 Task: Look for products in the category "Mexican Cheese Blend" from Sprouts only.
Action: Mouse moved to (916, 345)
Screenshot: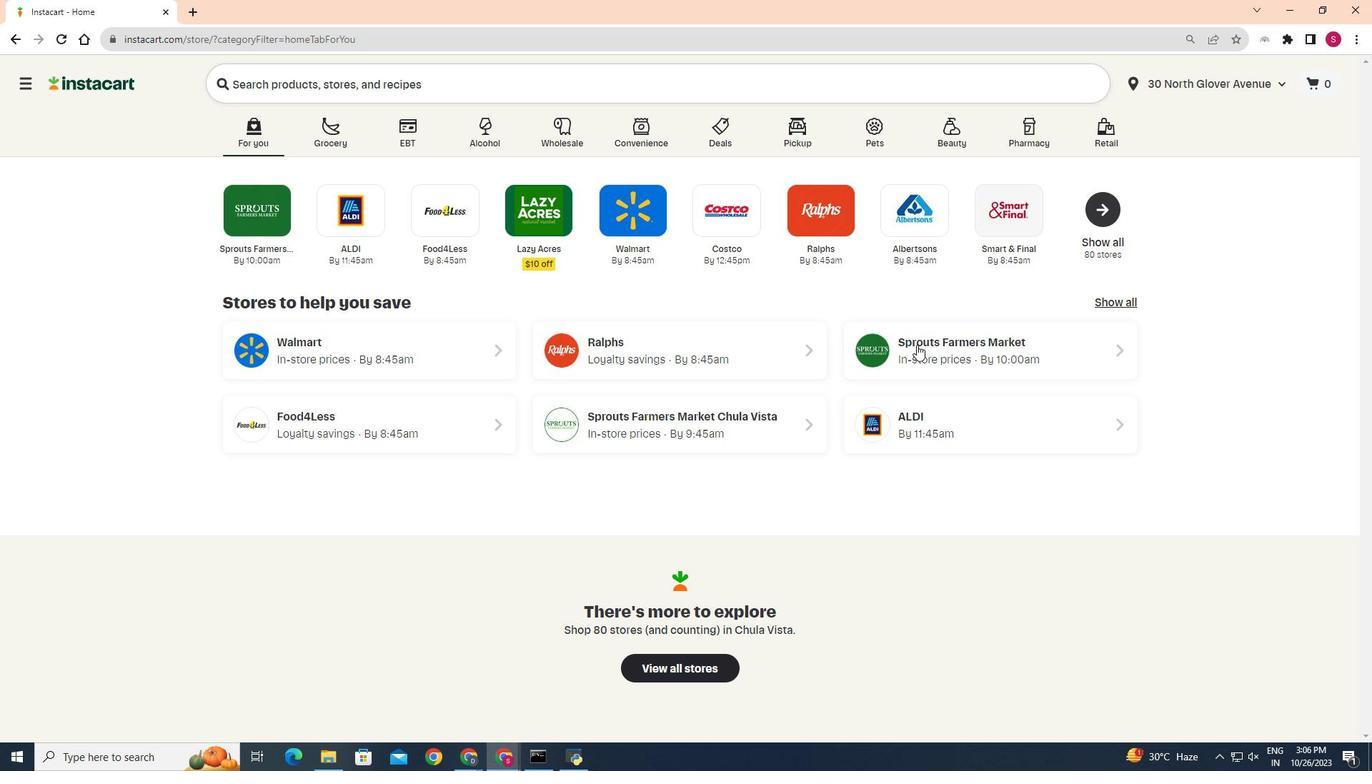 
Action: Mouse pressed left at (916, 345)
Screenshot: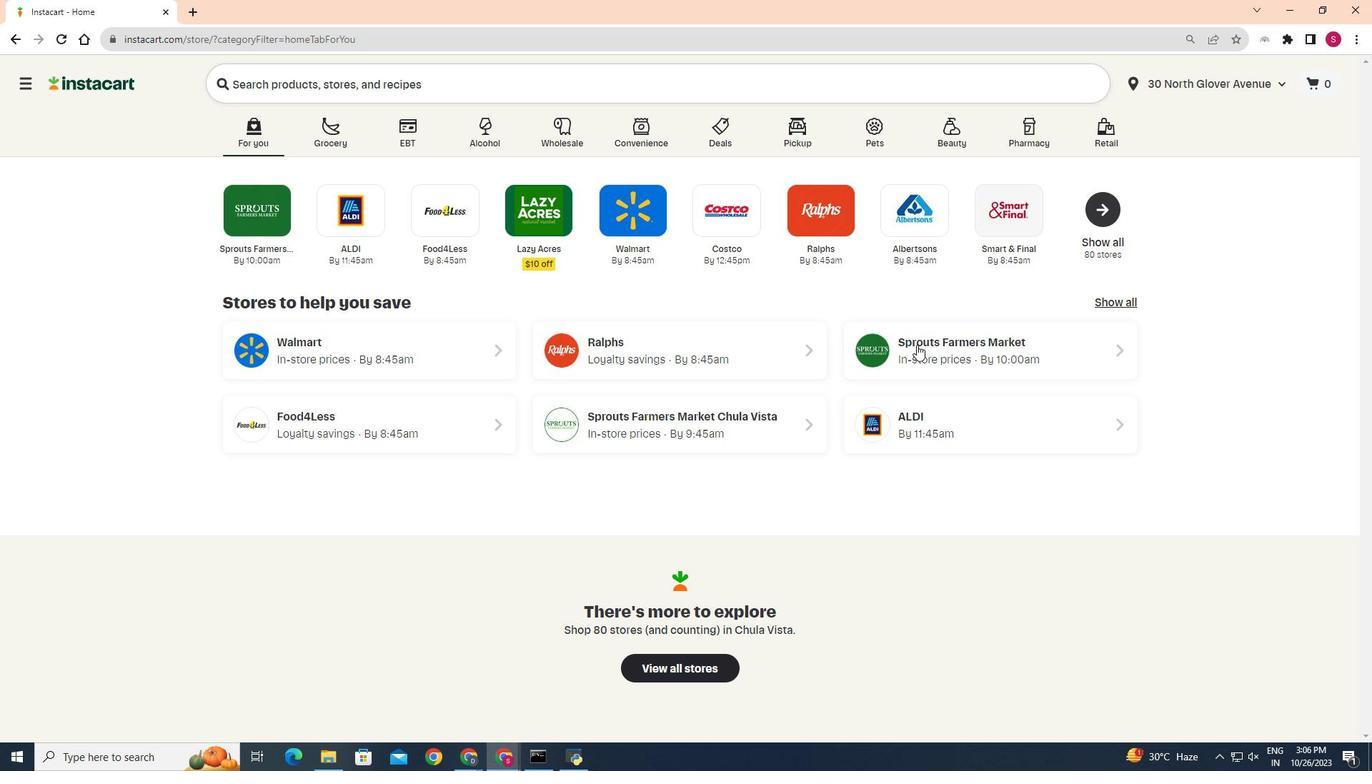 
Action: Mouse moved to (74, 601)
Screenshot: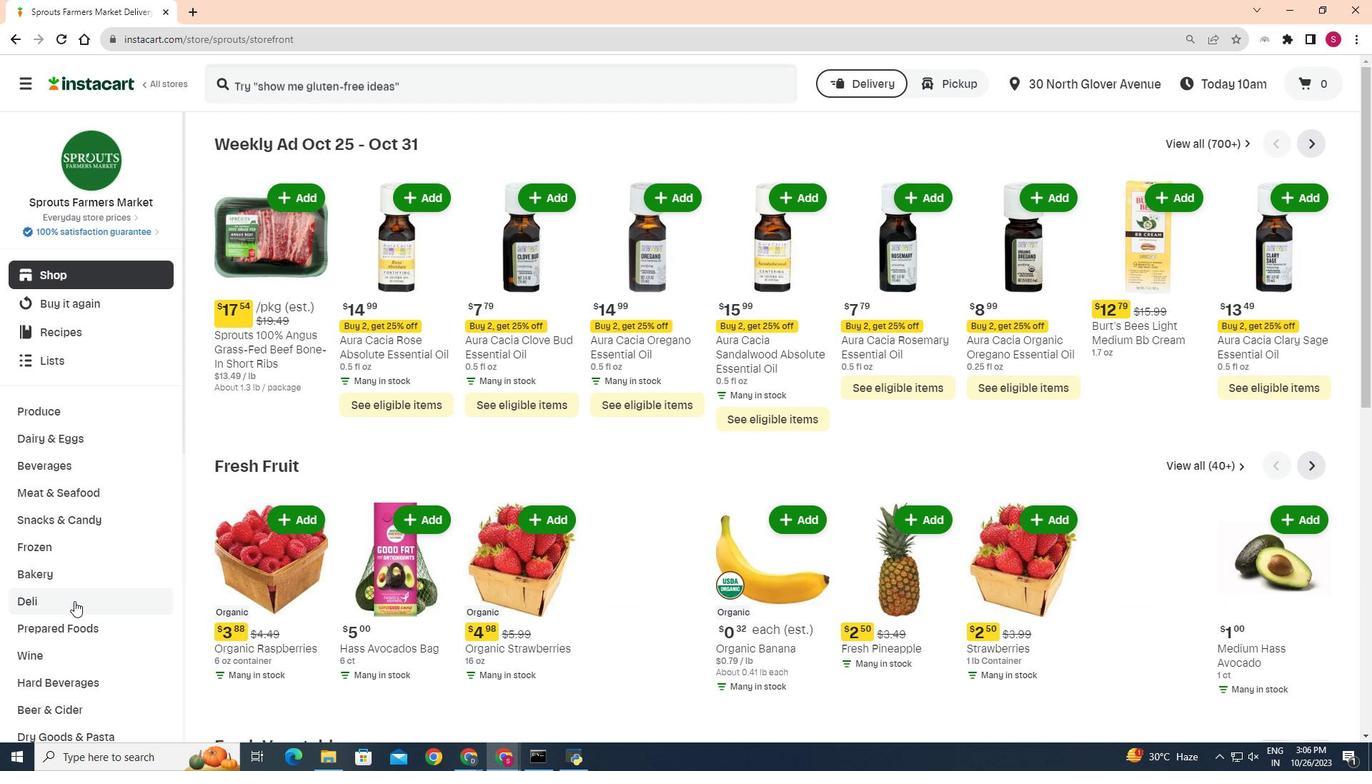 
Action: Mouse pressed left at (74, 601)
Screenshot: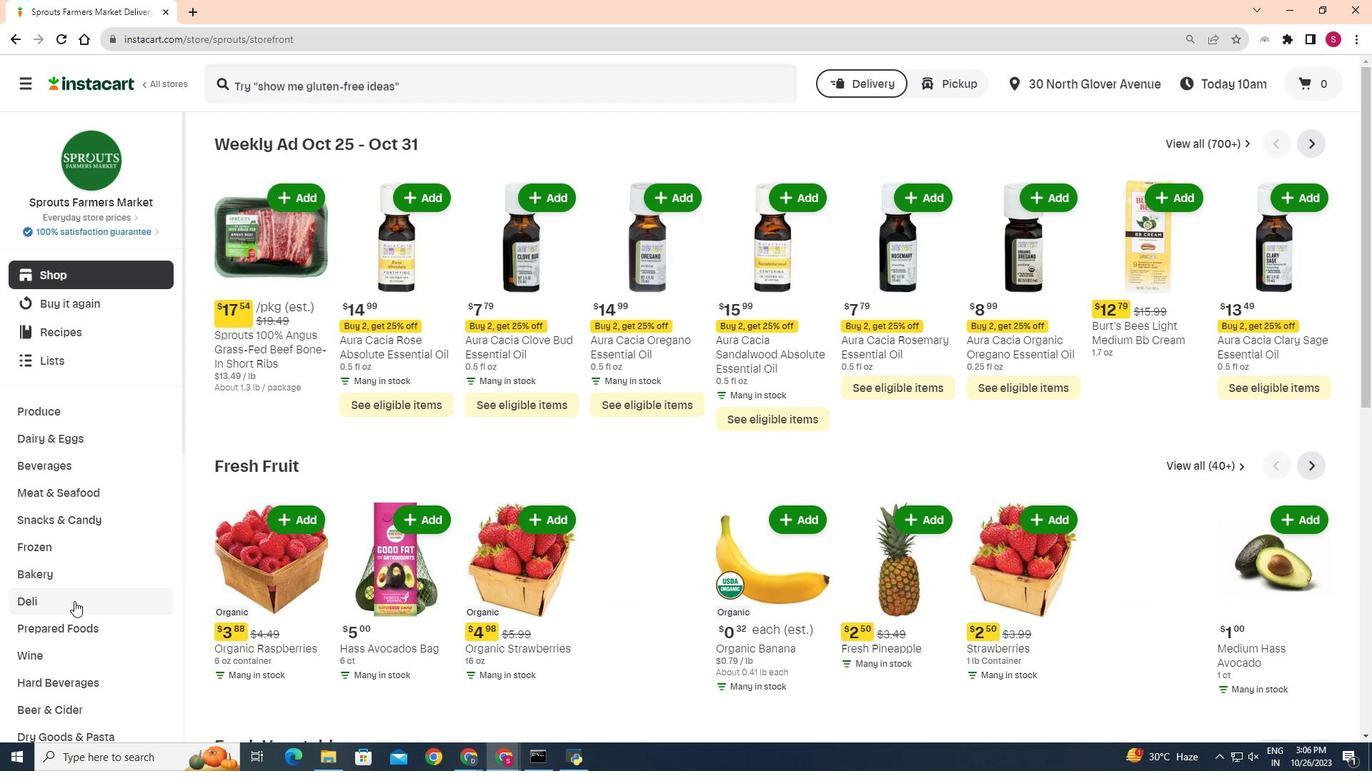 
Action: Mouse moved to (368, 175)
Screenshot: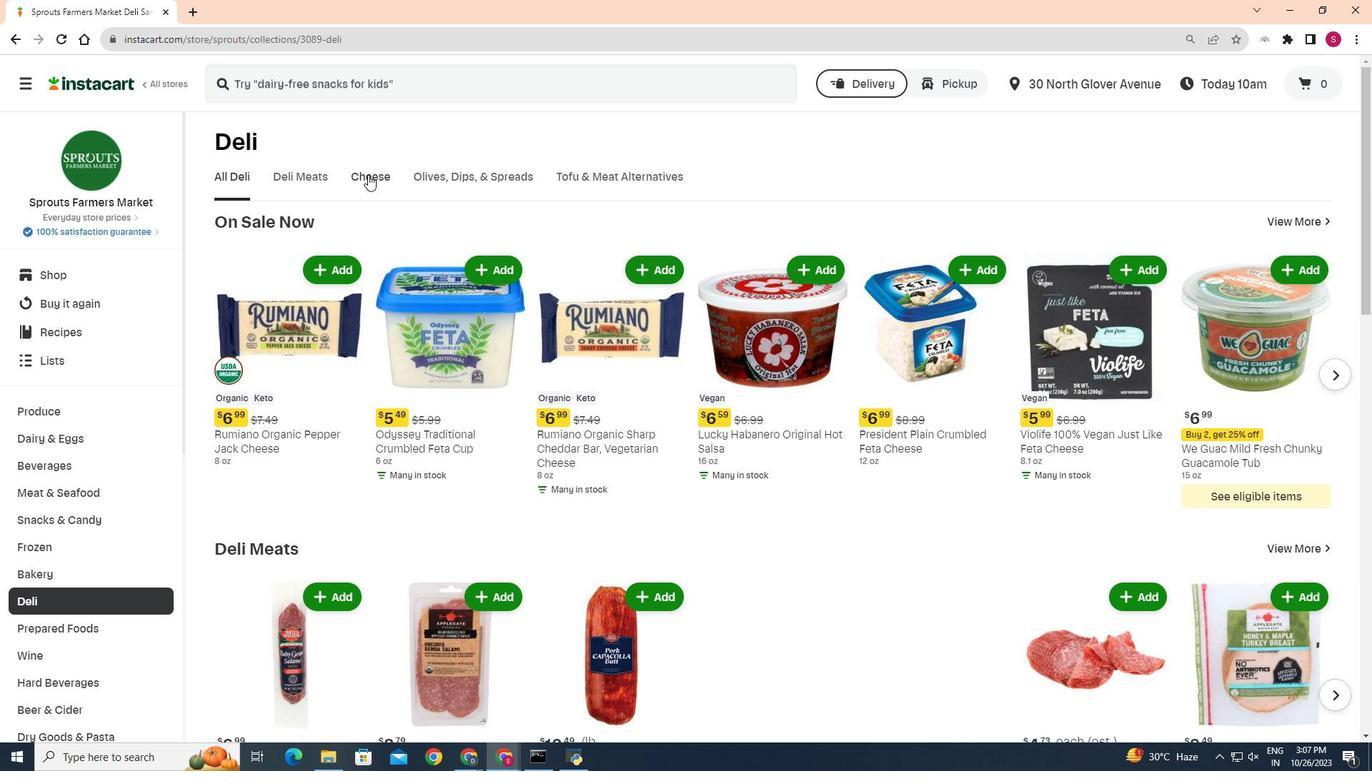 
Action: Mouse pressed left at (368, 175)
Screenshot: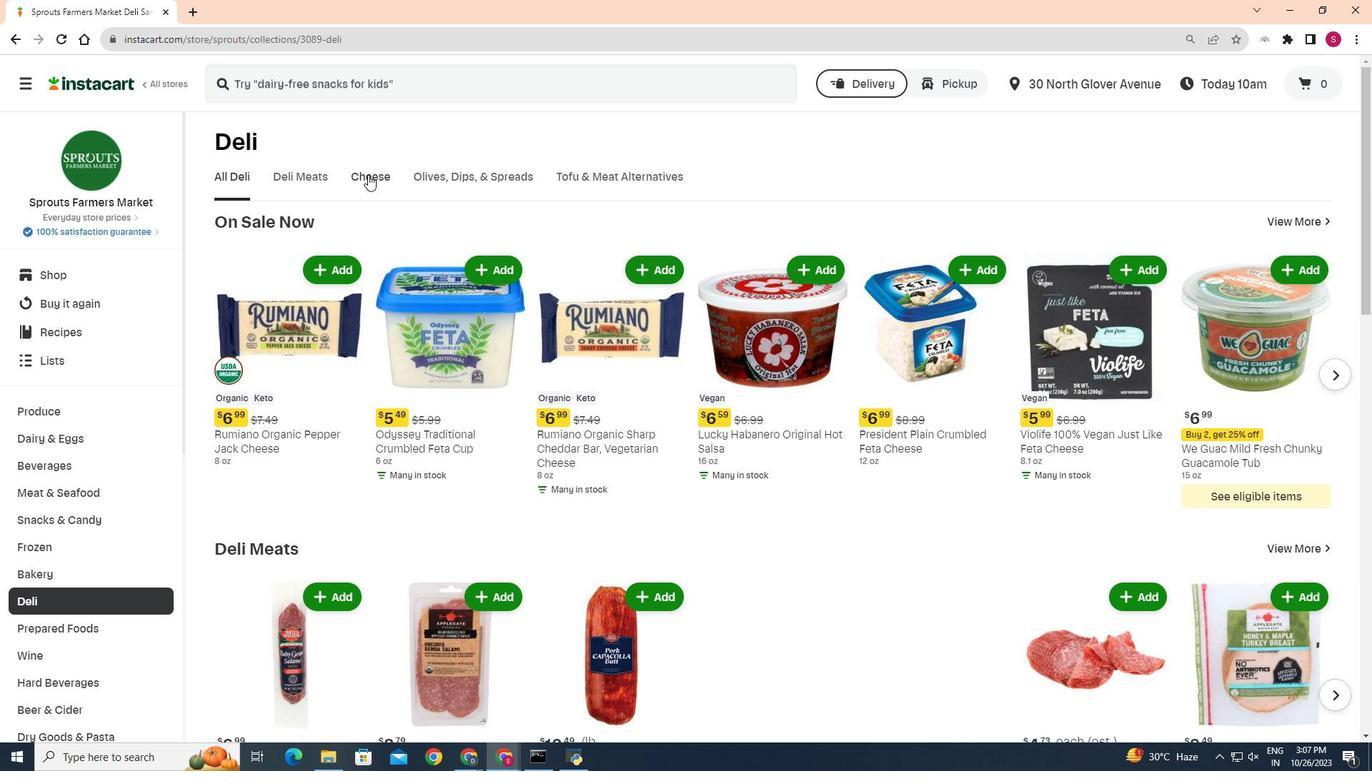 
Action: Mouse moved to (432, 228)
Screenshot: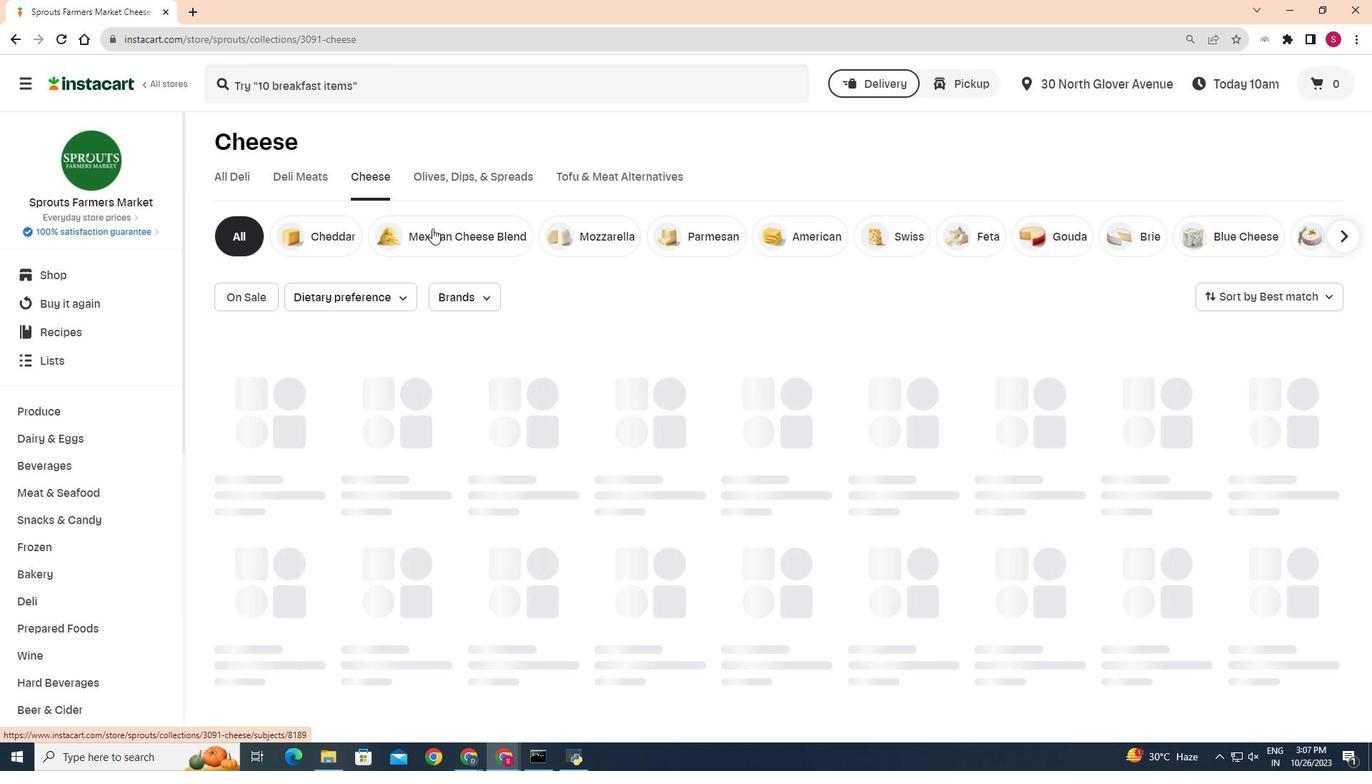 
Action: Mouse pressed left at (432, 228)
Screenshot: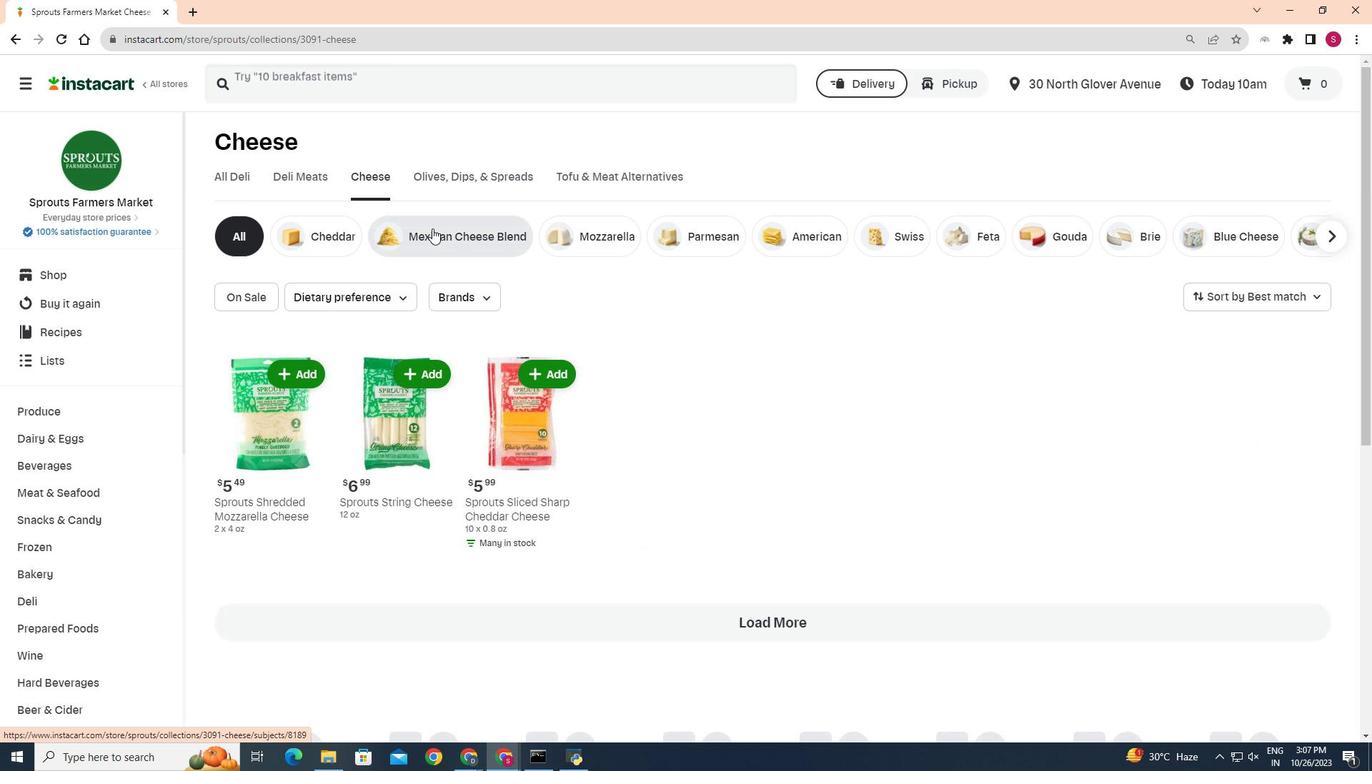 
Action: Mouse moved to (445, 238)
Screenshot: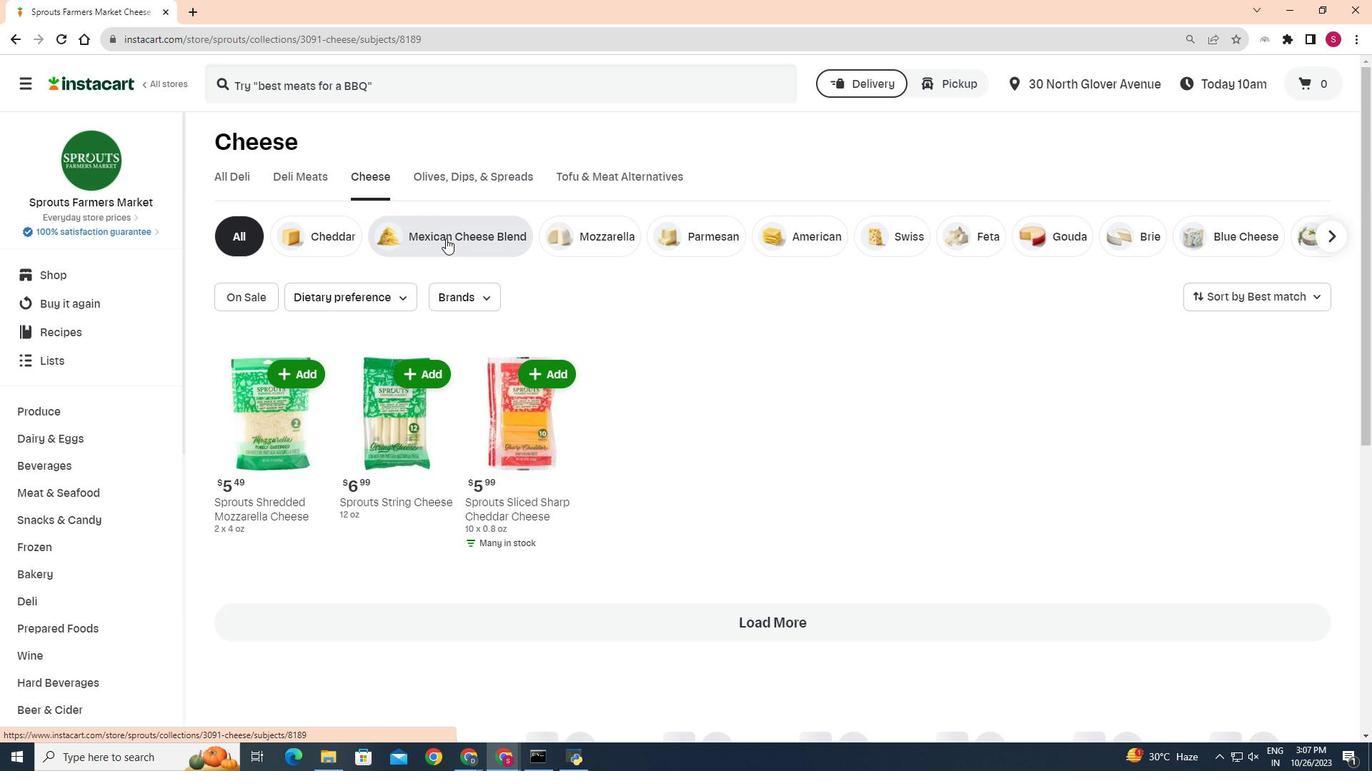 
Action: Mouse pressed left at (445, 238)
Screenshot: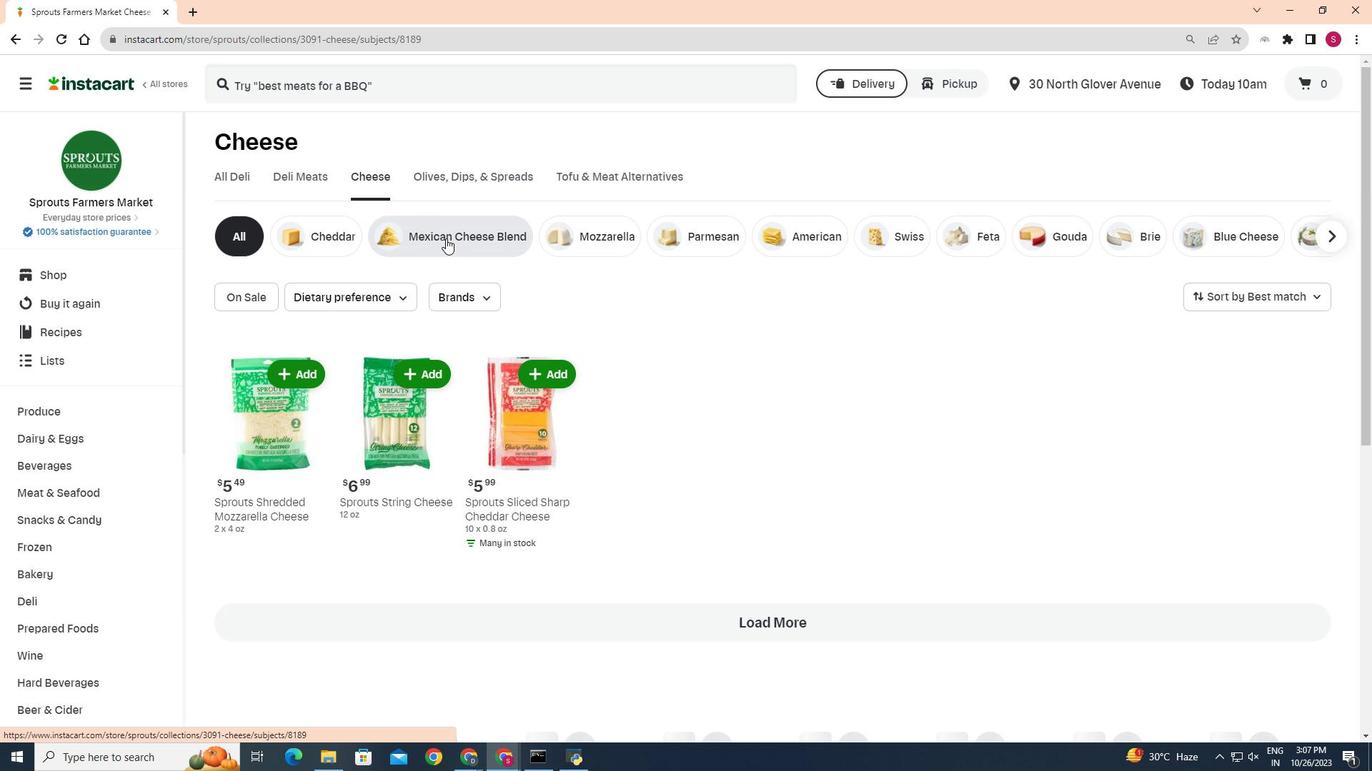 
Action: Mouse moved to (420, 296)
Screenshot: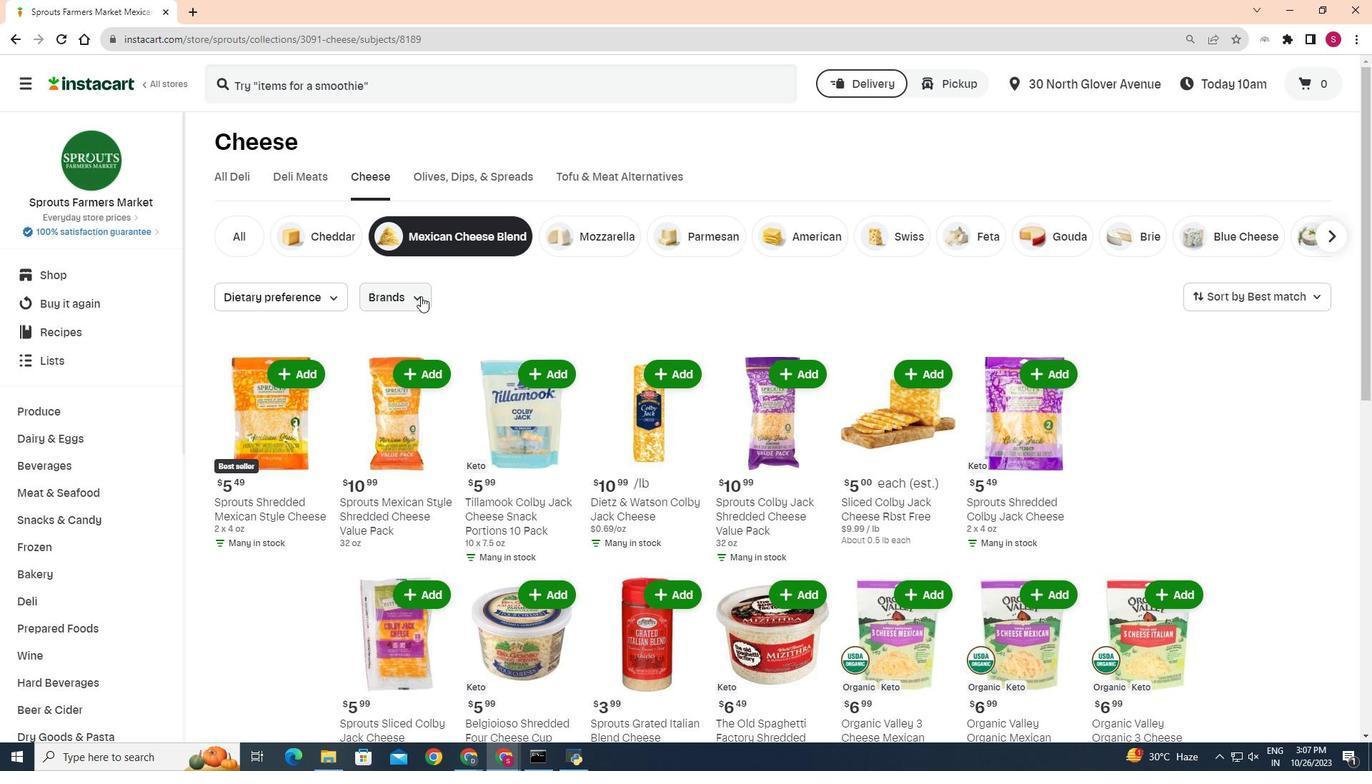 
Action: Mouse pressed left at (420, 296)
Screenshot: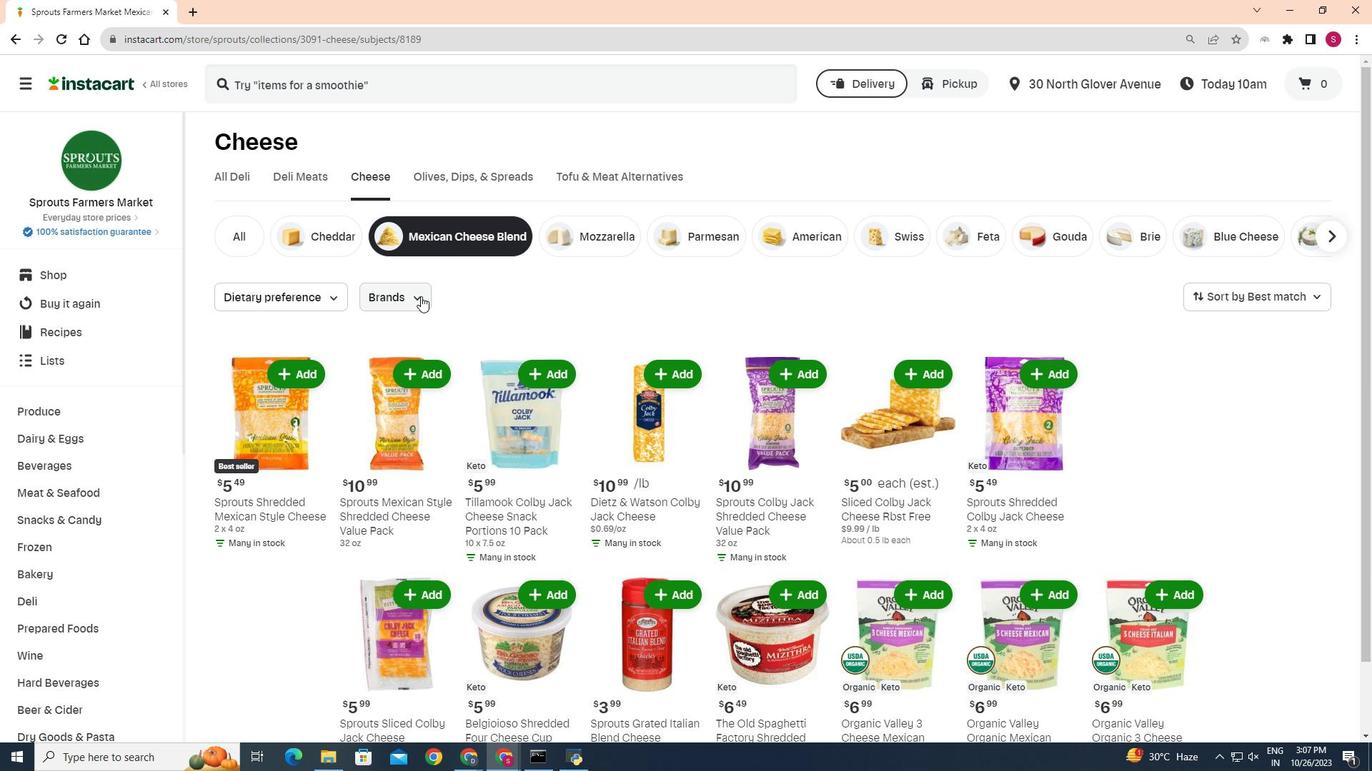
Action: Mouse moved to (384, 373)
Screenshot: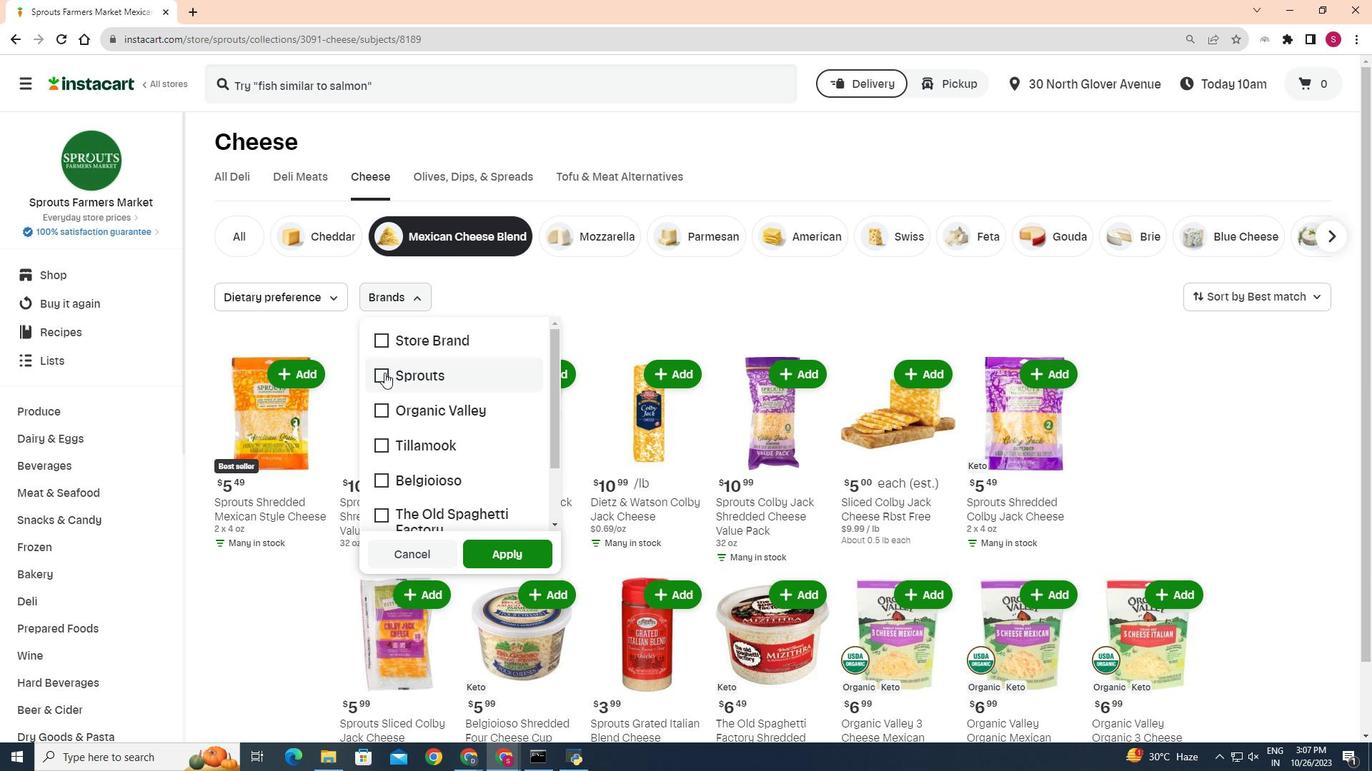 
Action: Mouse pressed left at (384, 373)
Screenshot: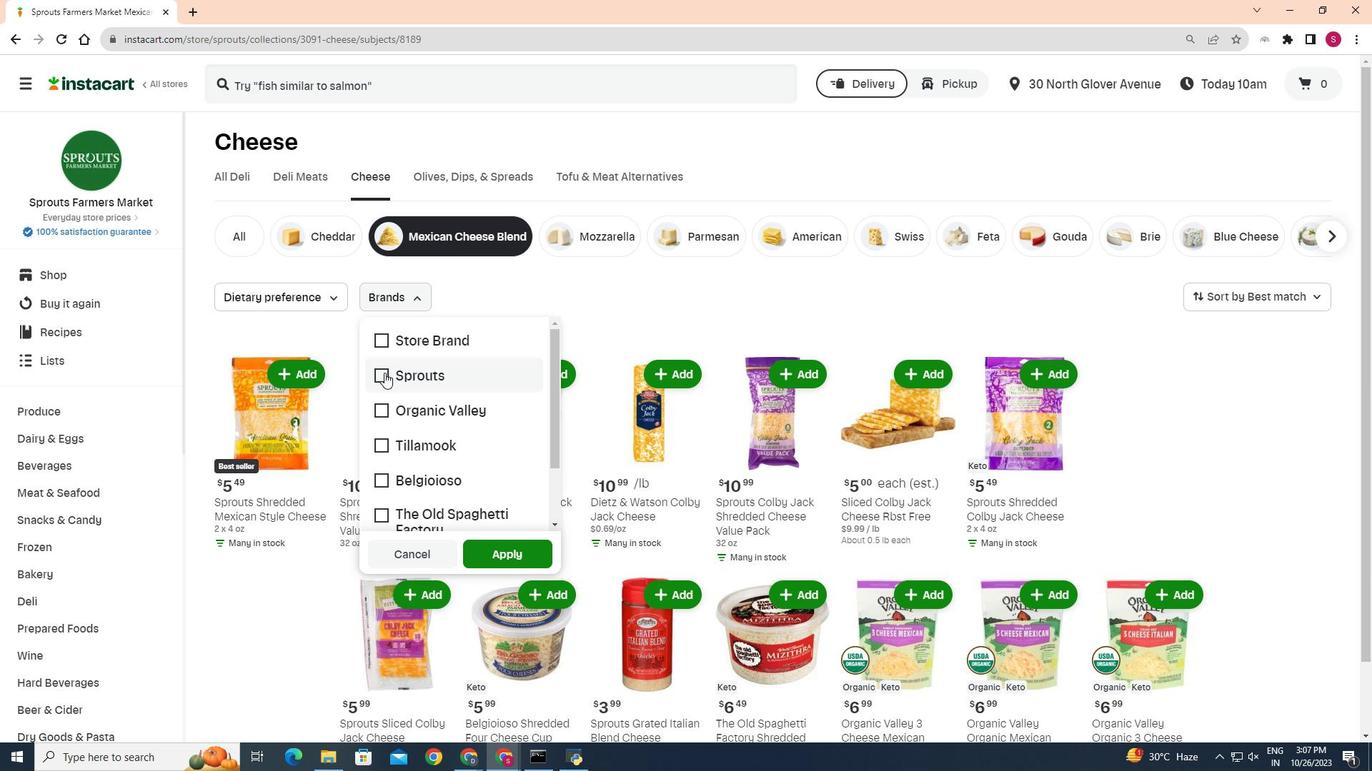 
Action: Mouse moved to (495, 548)
Screenshot: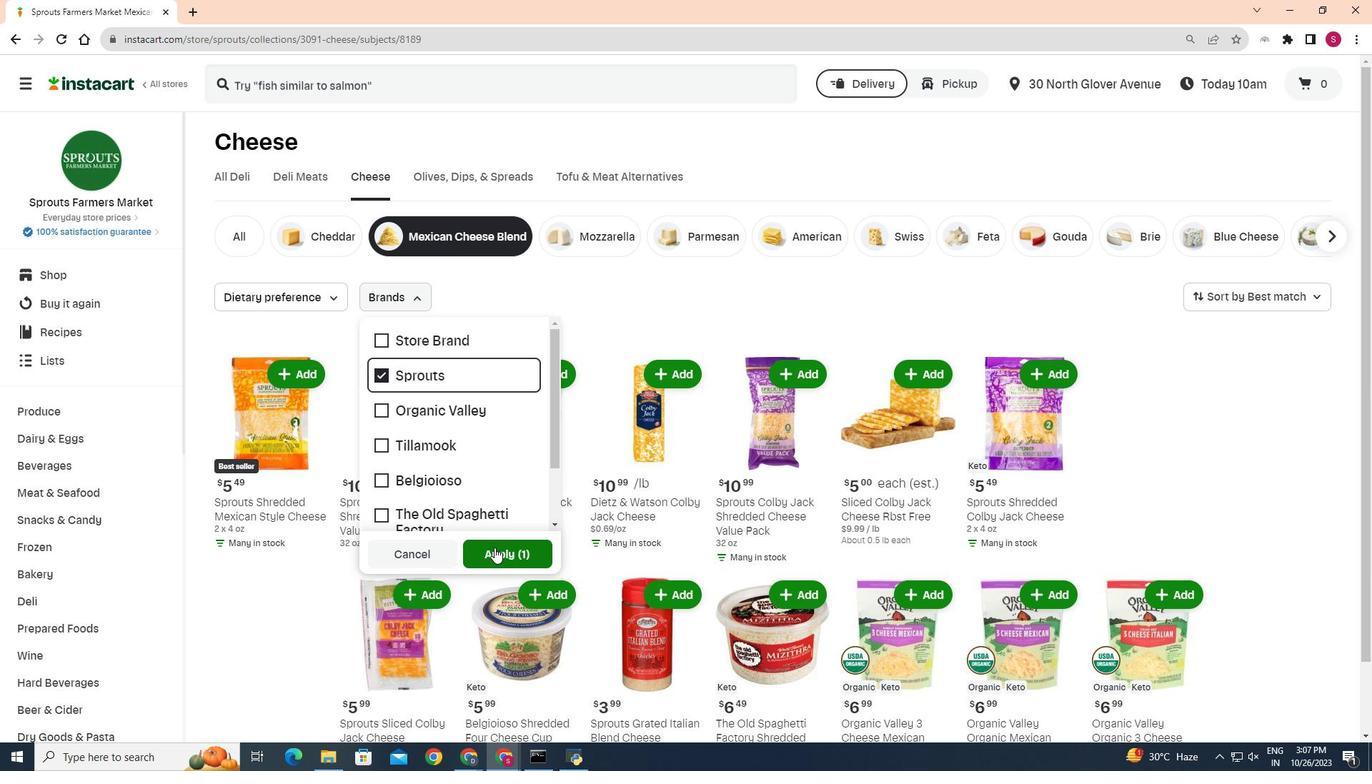 
Action: Mouse pressed left at (495, 548)
Screenshot: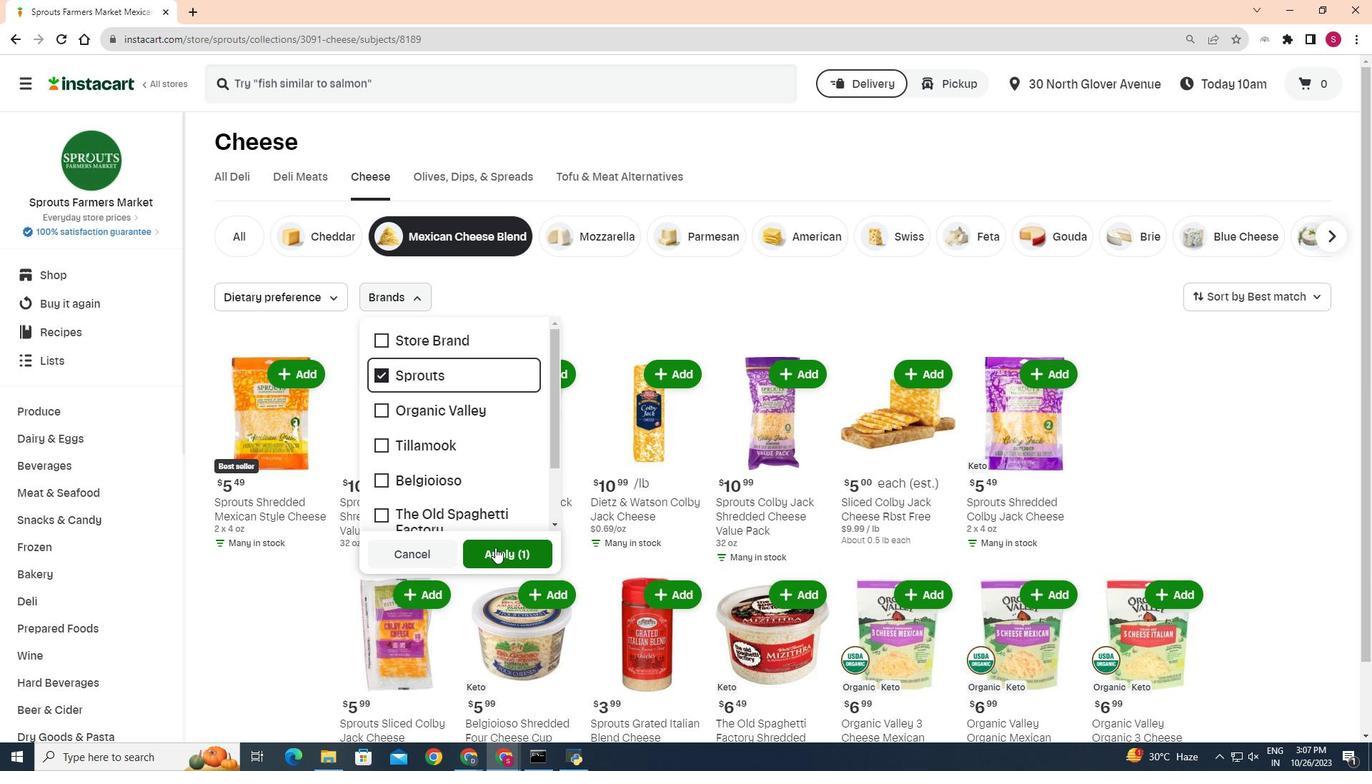 
Action: Mouse moved to (1014, 550)
Screenshot: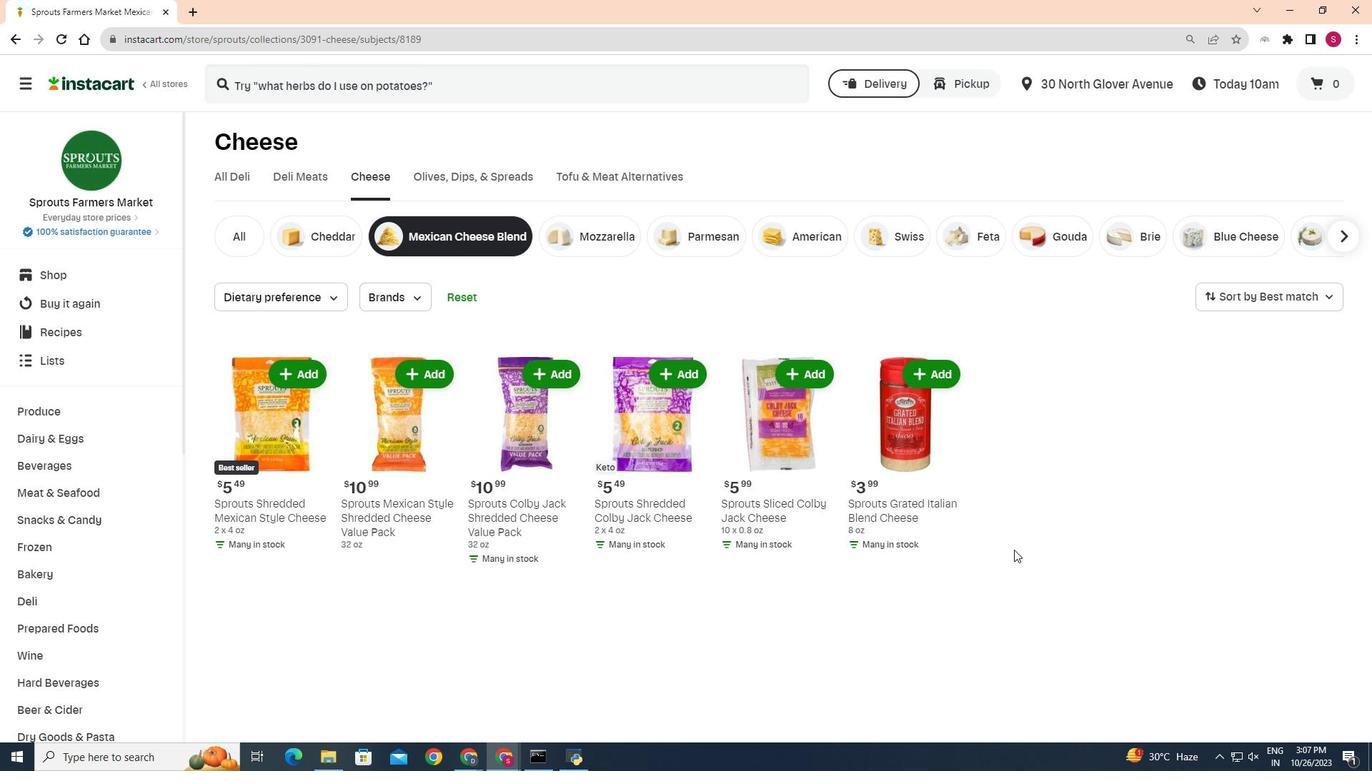
Action: Mouse scrolled (1014, 549) with delta (0, 0)
Screenshot: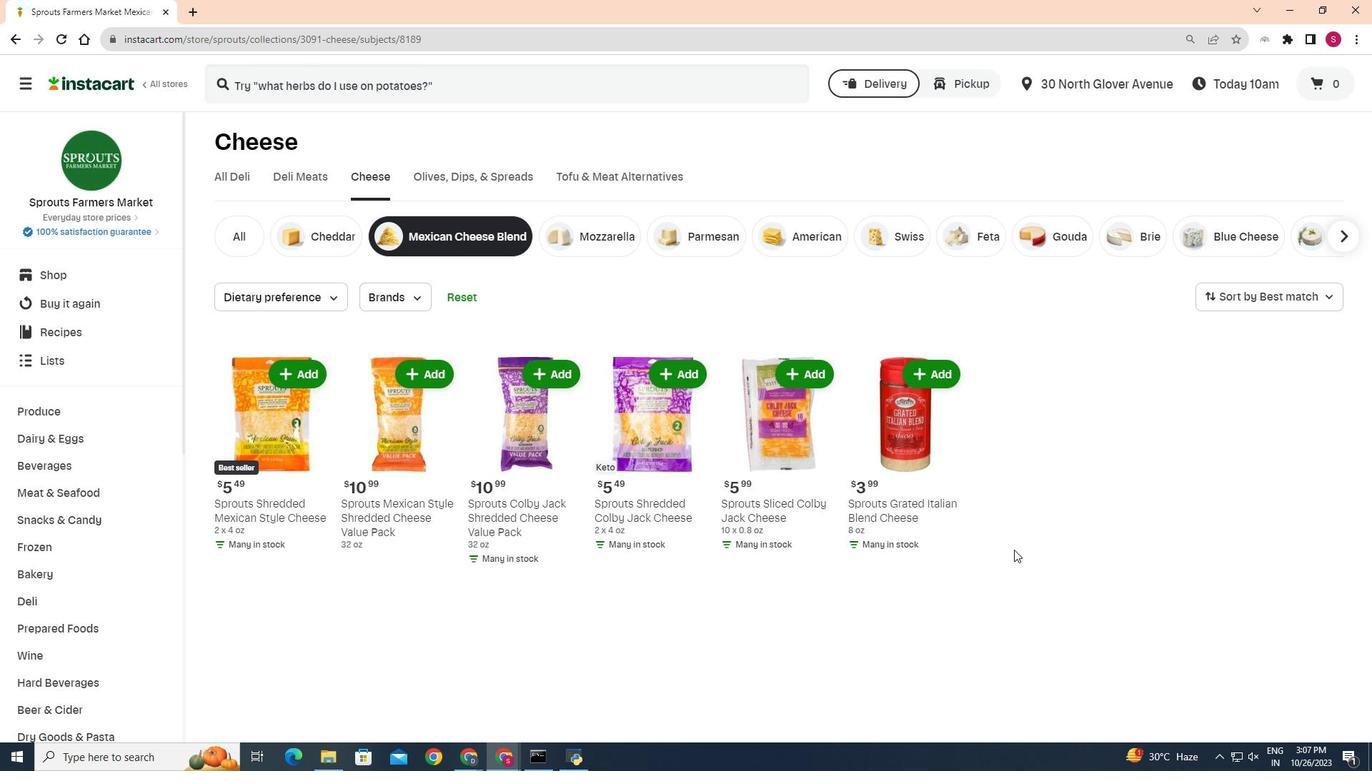 
Action: Mouse scrolled (1014, 549) with delta (0, 0)
Screenshot: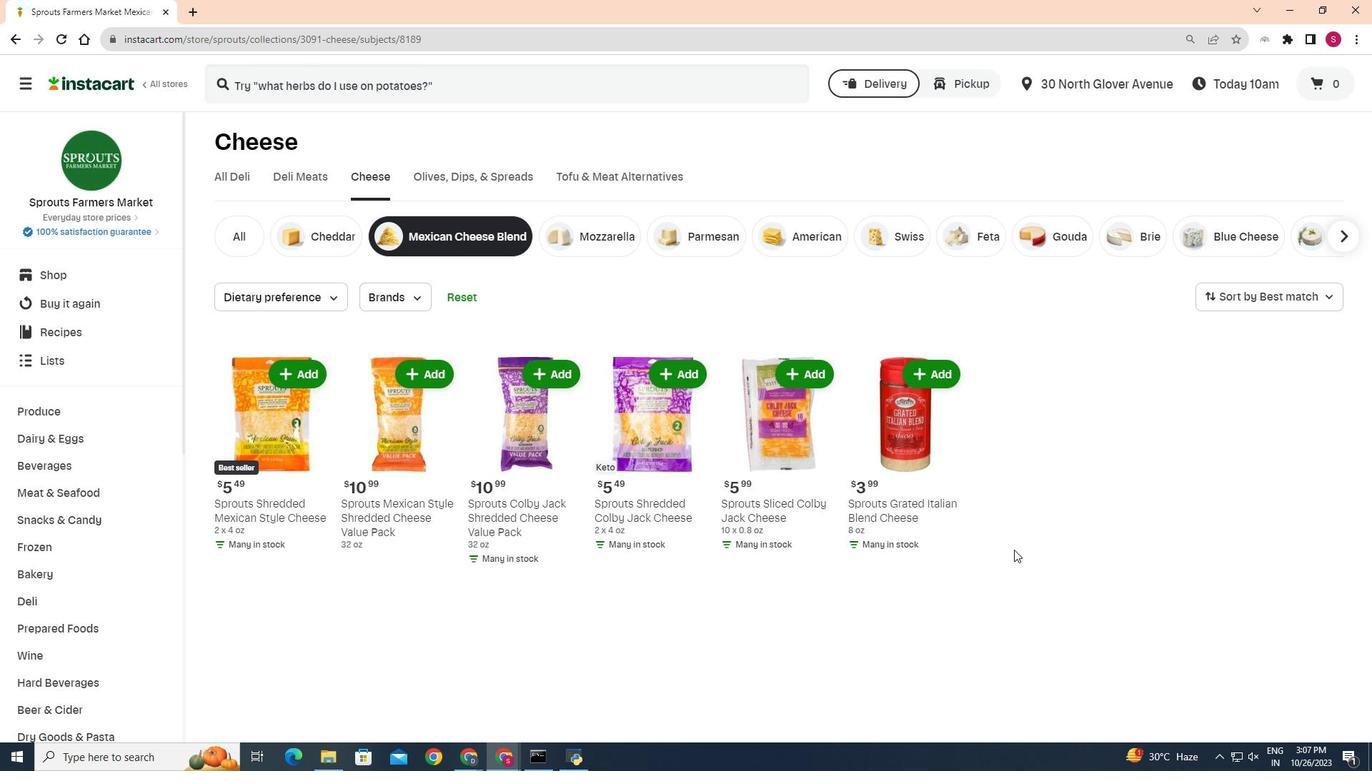 
Action: Mouse moved to (1014, 550)
Screenshot: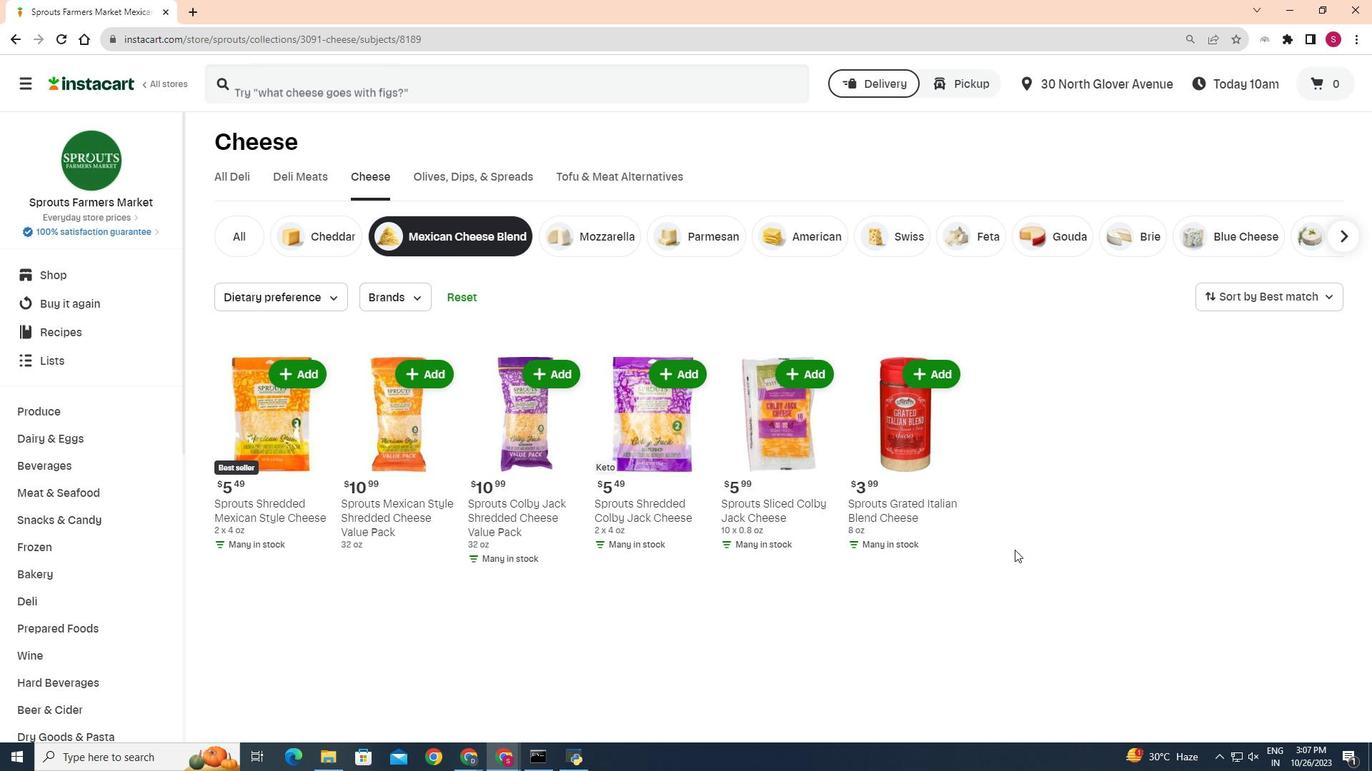 
